 Task: Create a due date automation trigger when advanced on, on the monday of the week a card is due add fields with custom field "Resume" set to a number lower than 1 and lower than 10 at 11:00 AM.
Action: Mouse moved to (1007, 71)
Screenshot: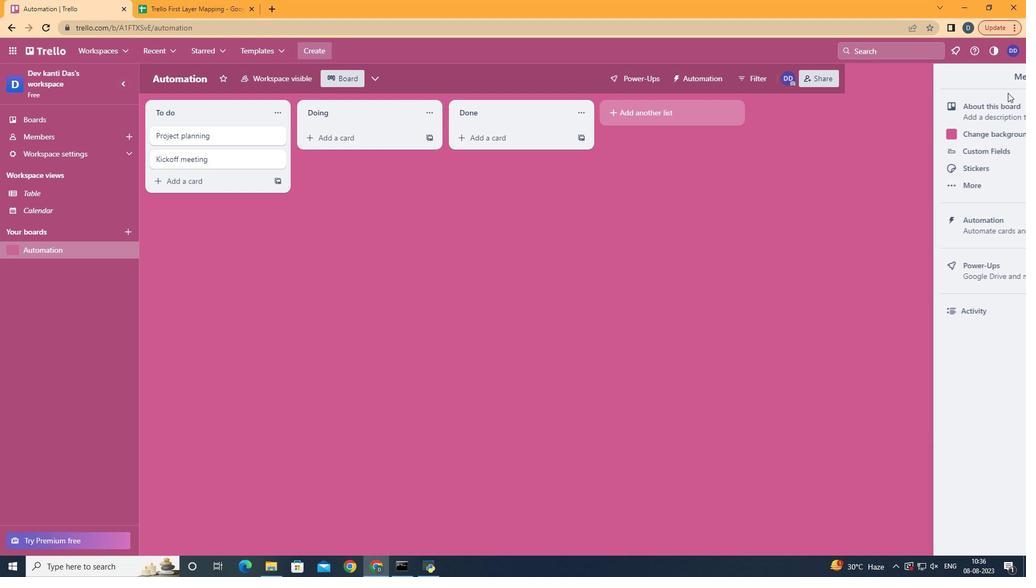 
Action: Mouse pressed left at (1007, 71)
Screenshot: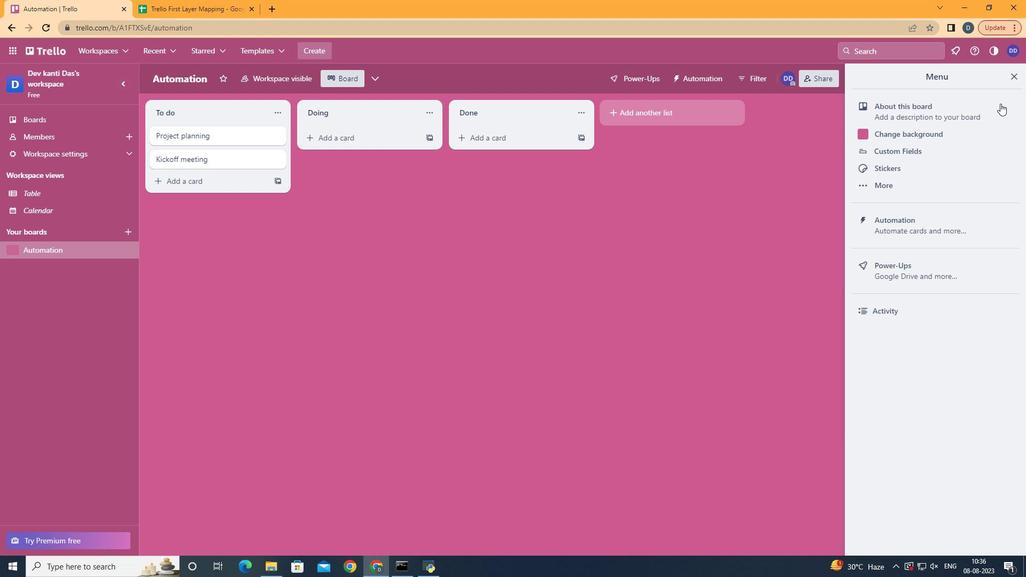 
Action: Mouse moved to (922, 214)
Screenshot: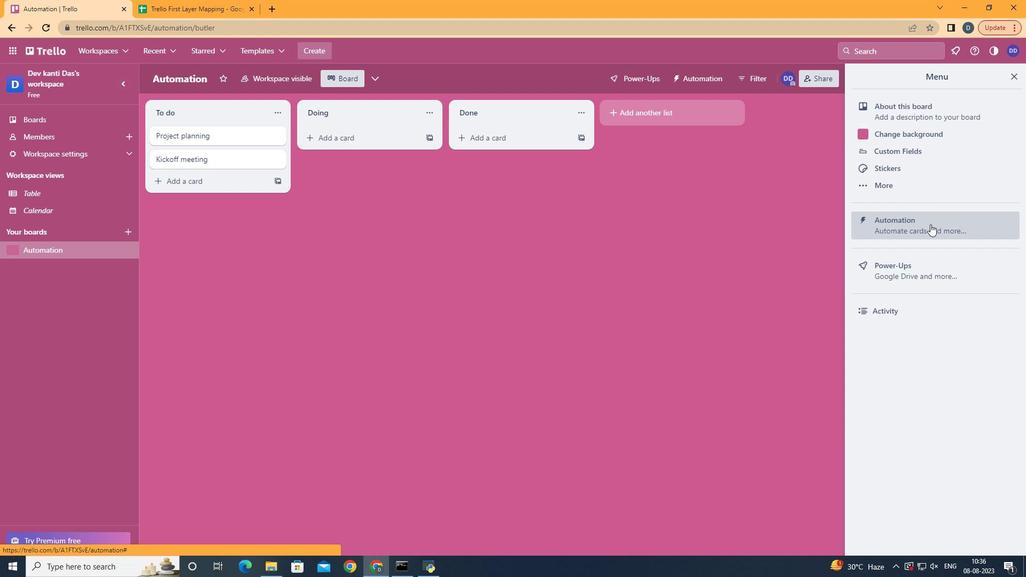 
Action: Mouse pressed left at (922, 214)
Screenshot: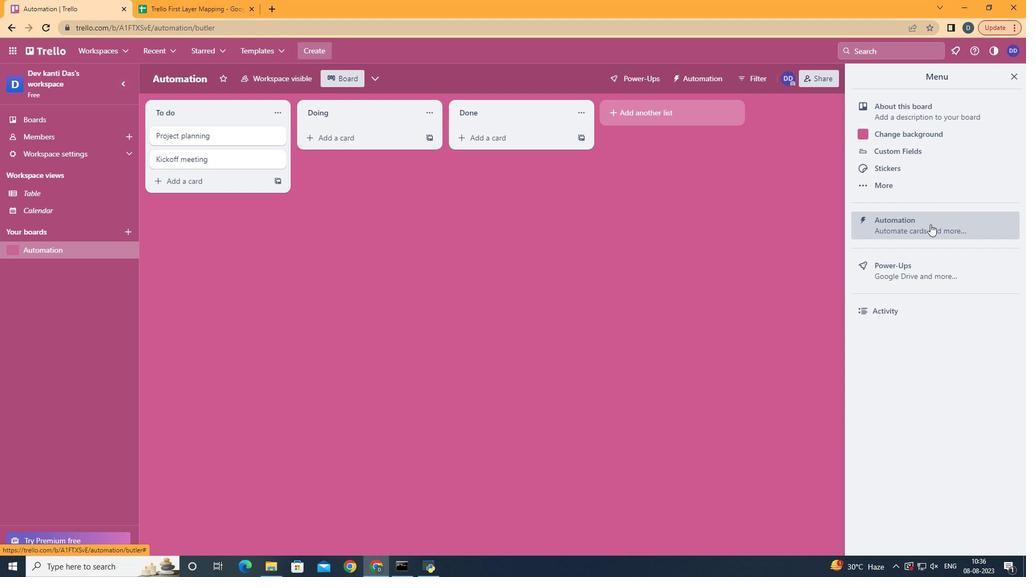 
Action: Mouse moved to (168, 202)
Screenshot: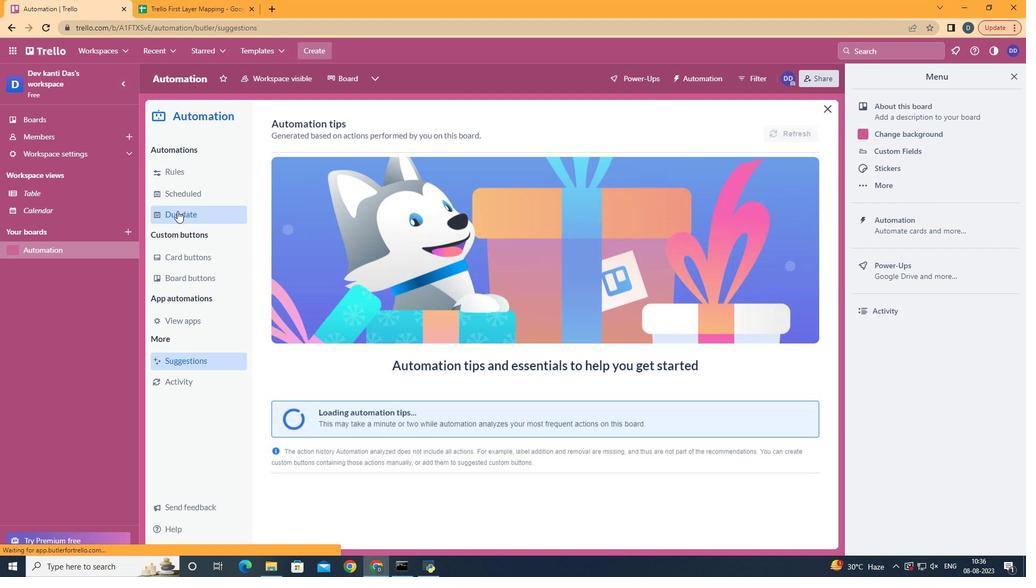 
Action: Mouse pressed left at (168, 202)
Screenshot: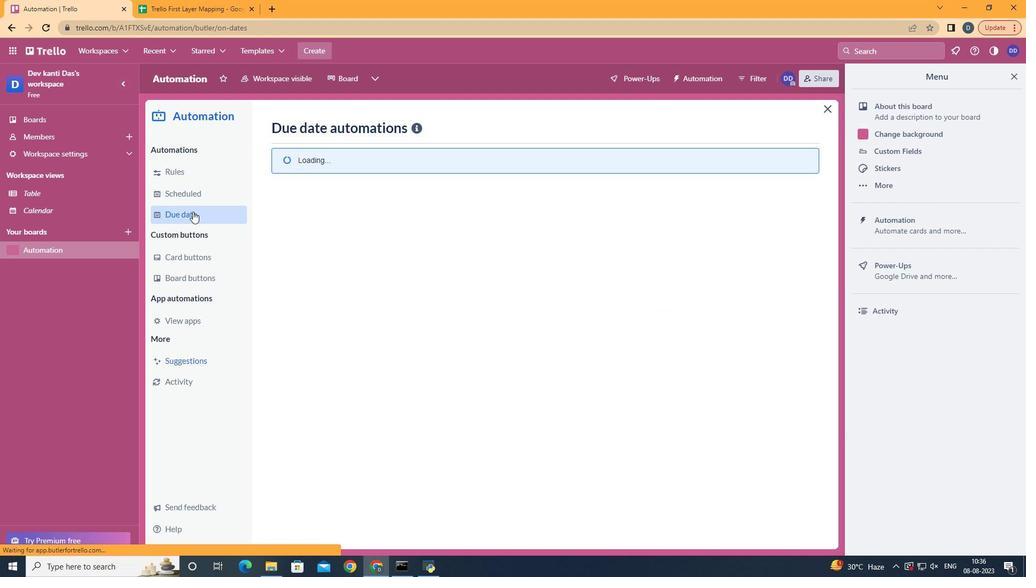 
Action: Mouse moved to (752, 119)
Screenshot: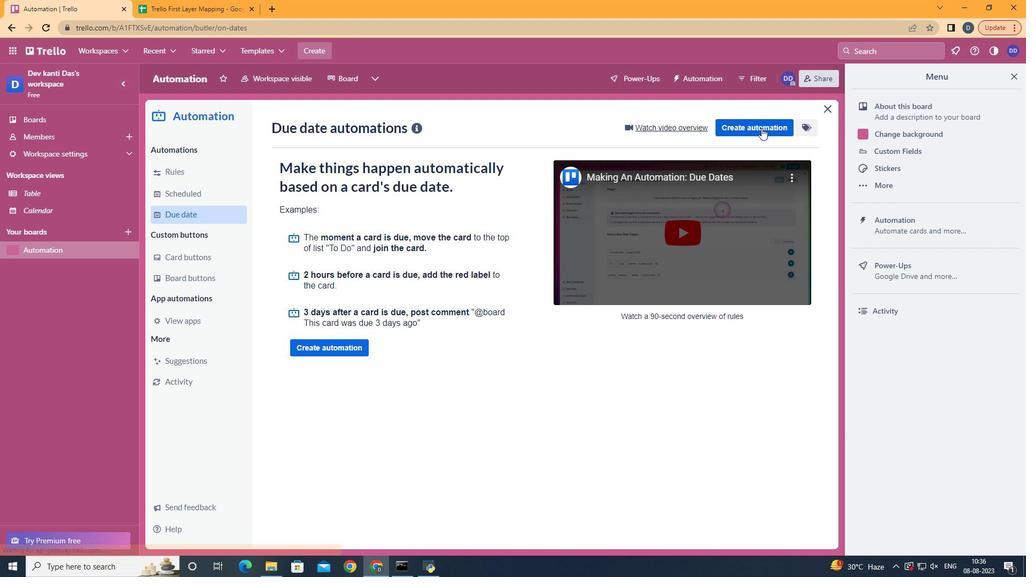 
Action: Mouse pressed left at (752, 119)
Screenshot: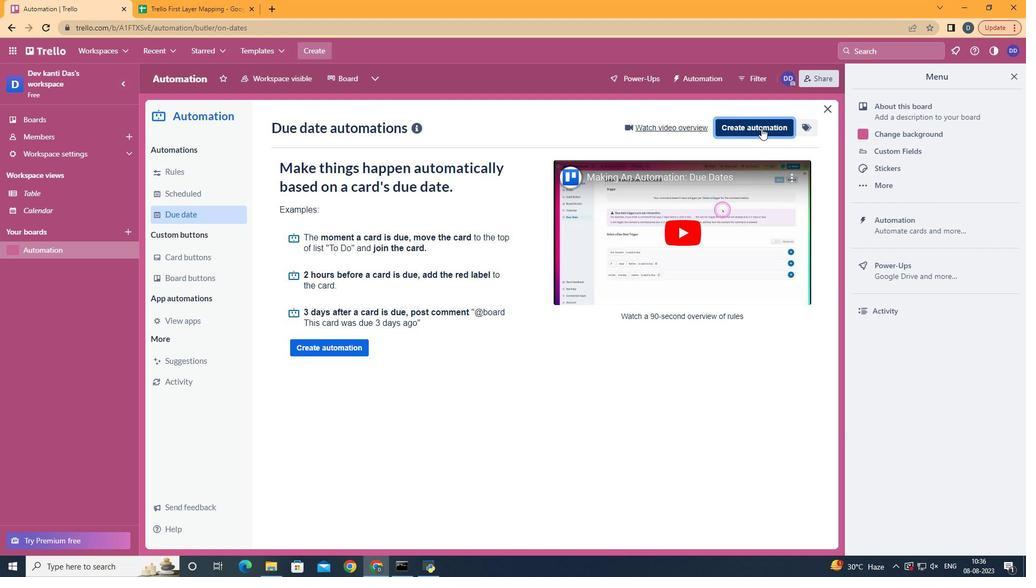 
Action: Mouse moved to (504, 222)
Screenshot: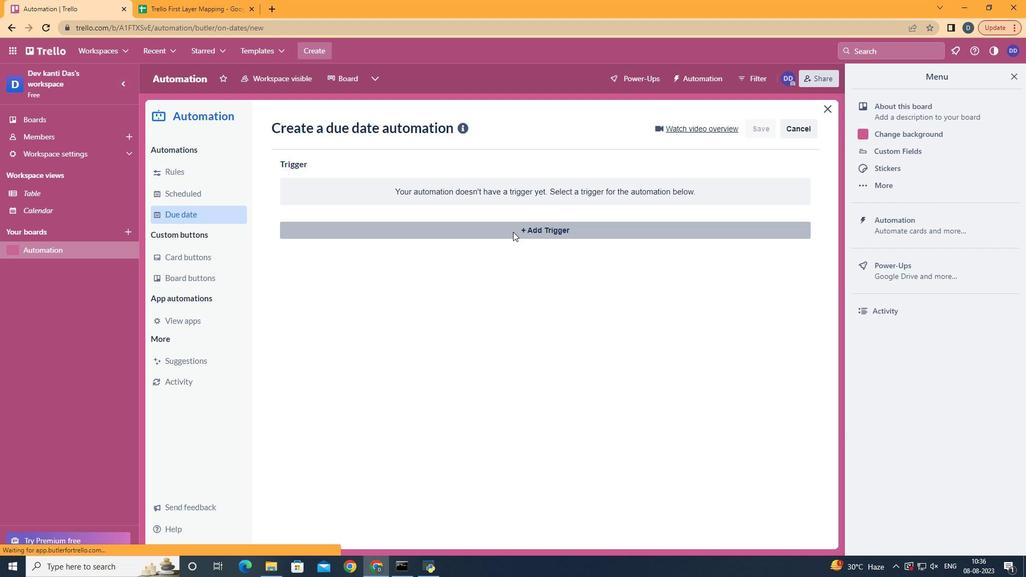 
Action: Mouse pressed left at (504, 222)
Screenshot: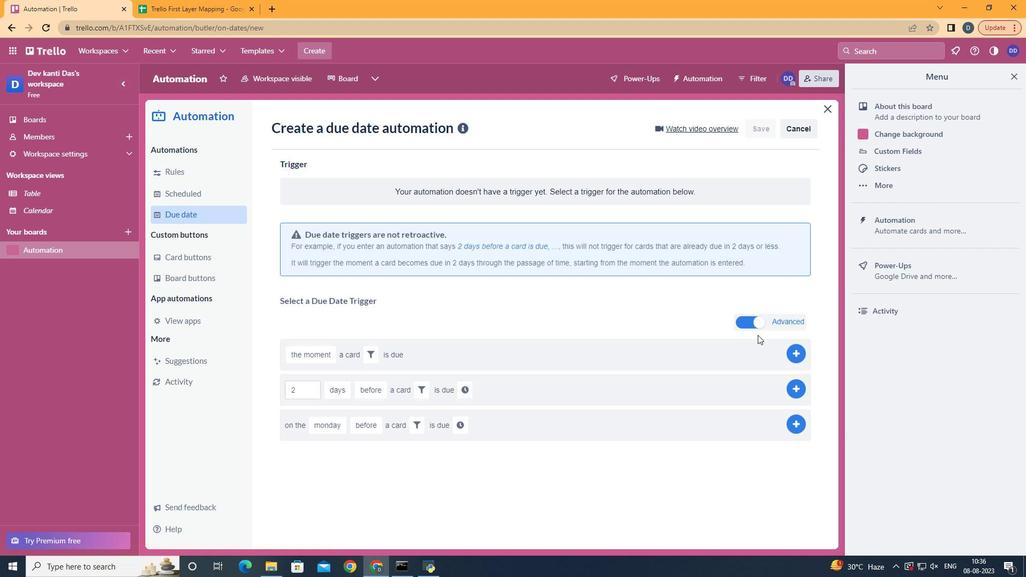
Action: Mouse moved to (344, 271)
Screenshot: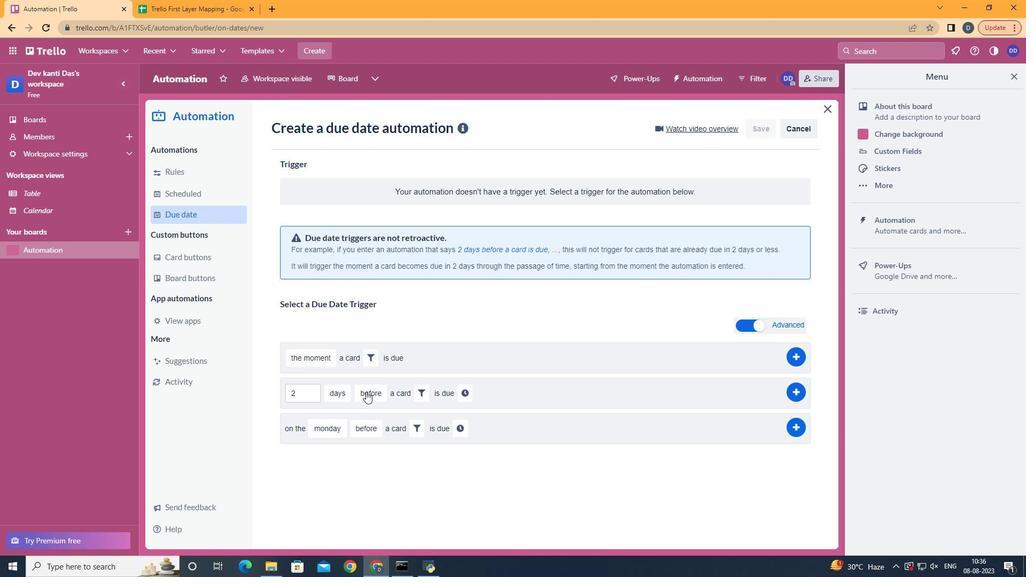 
Action: Mouse pressed left at (344, 271)
Screenshot: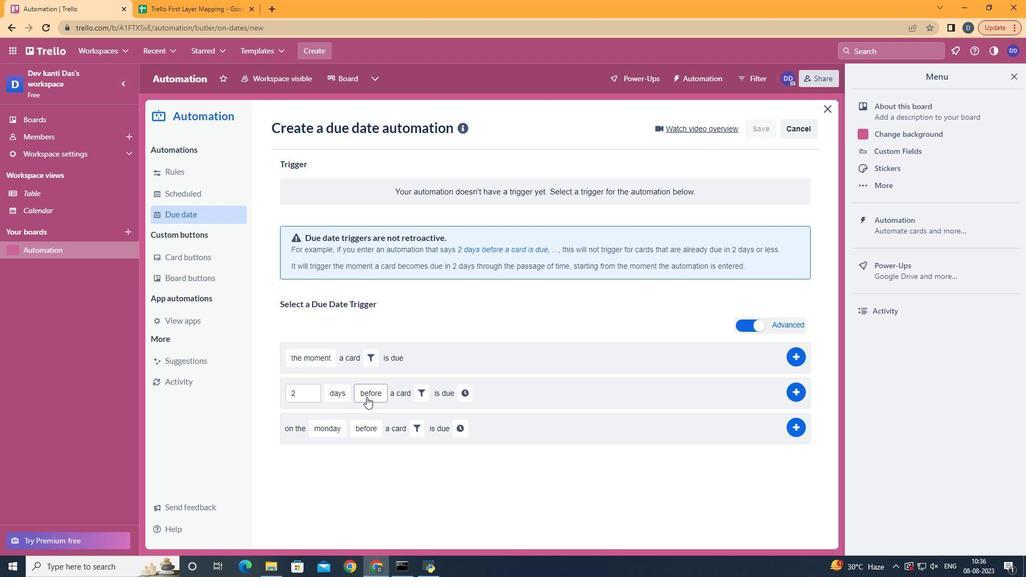 
Action: Mouse moved to (370, 487)
Screenshot: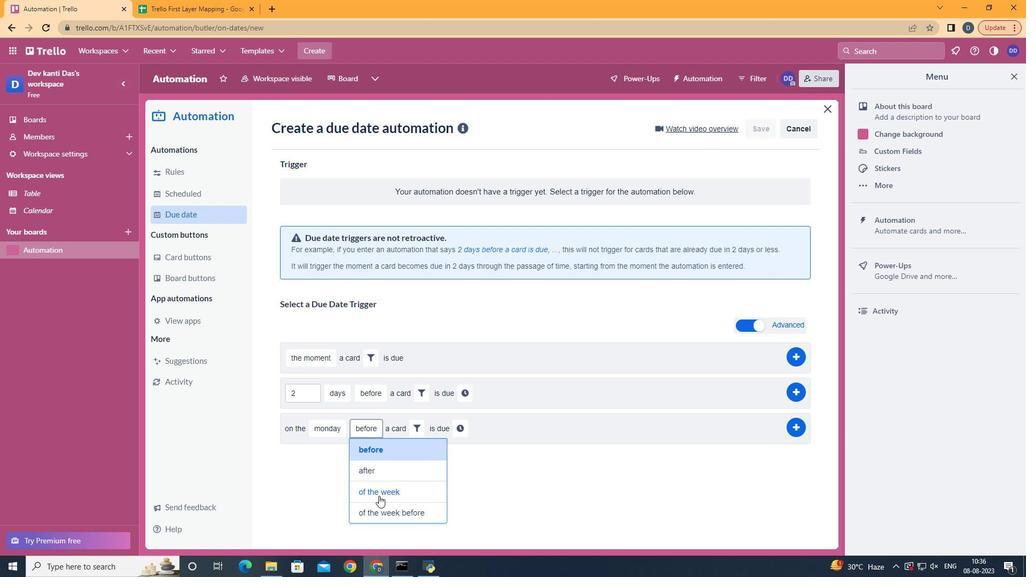 
Action: Mouse pressed left at (370, 487)
Screenshot: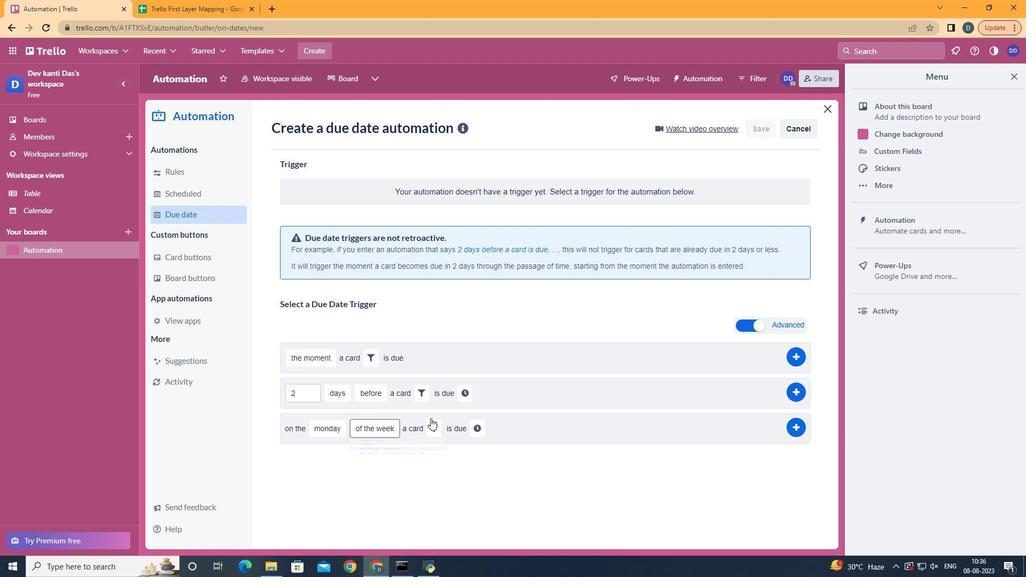 
Action: Mouse moved to (422, 417)
Screenshot: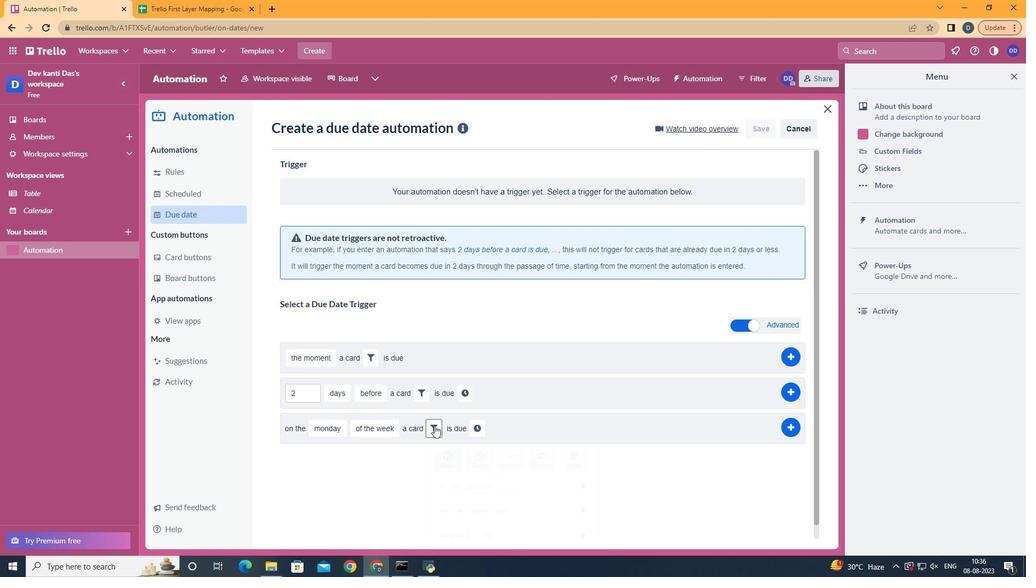 
Action: Mouse pressed left at (422, 417)
Screenshot: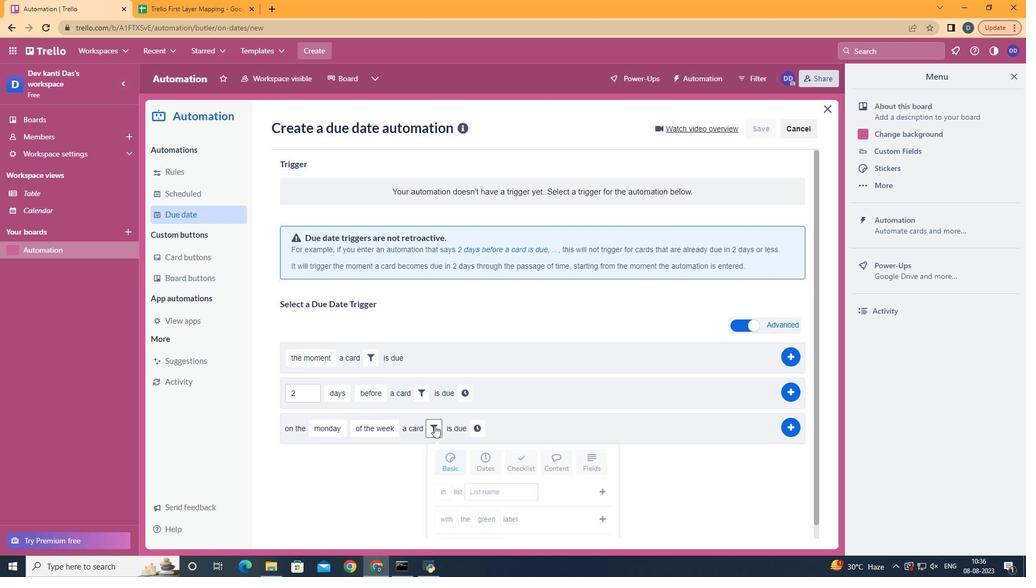 
Action: Mouse moved to (601, 452)
Screenshot: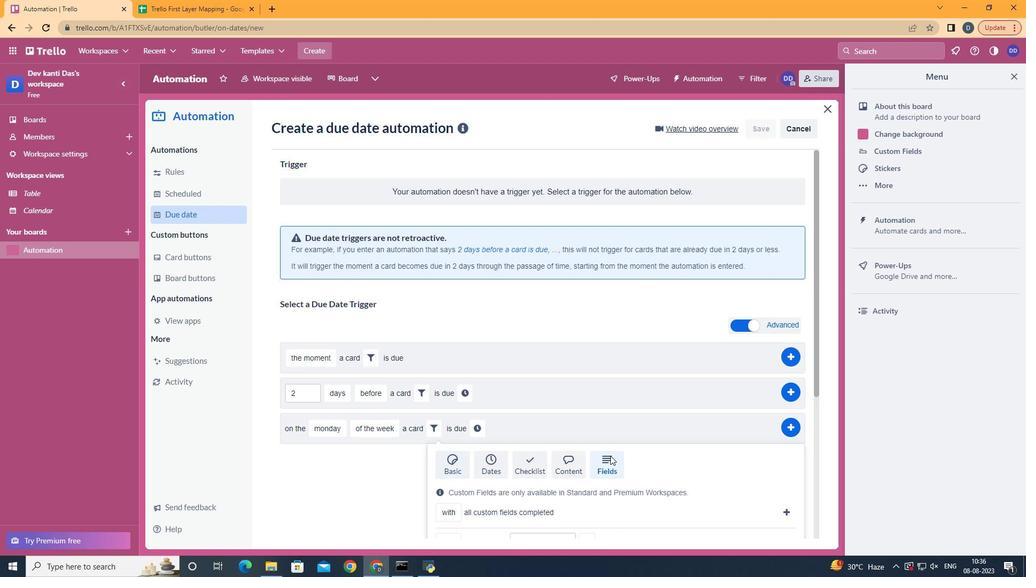 
Action: Mouse pressed left at (601, 452)
Screenshot: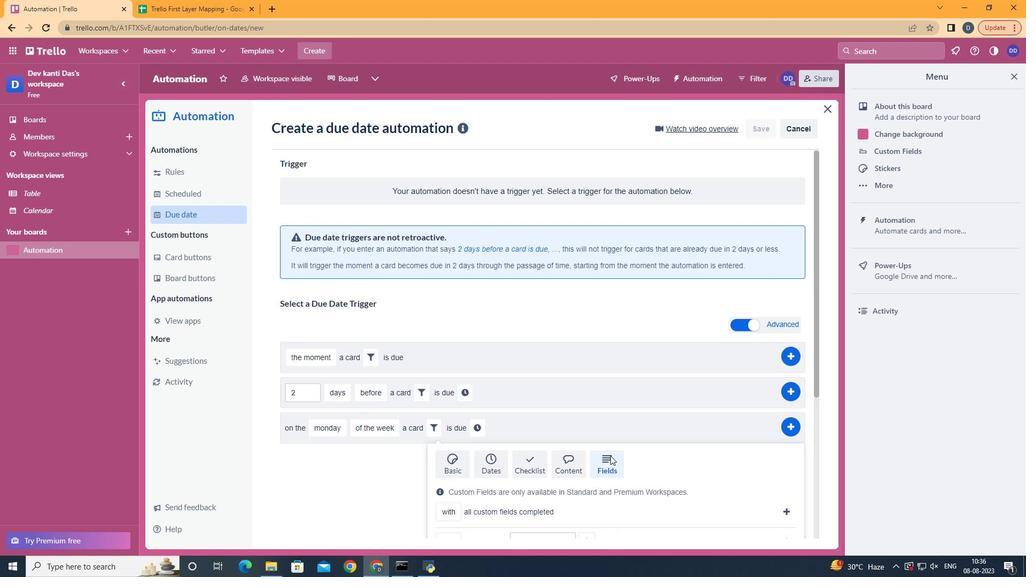 
Action: Mouse moved to (601, 447)
Screenshot: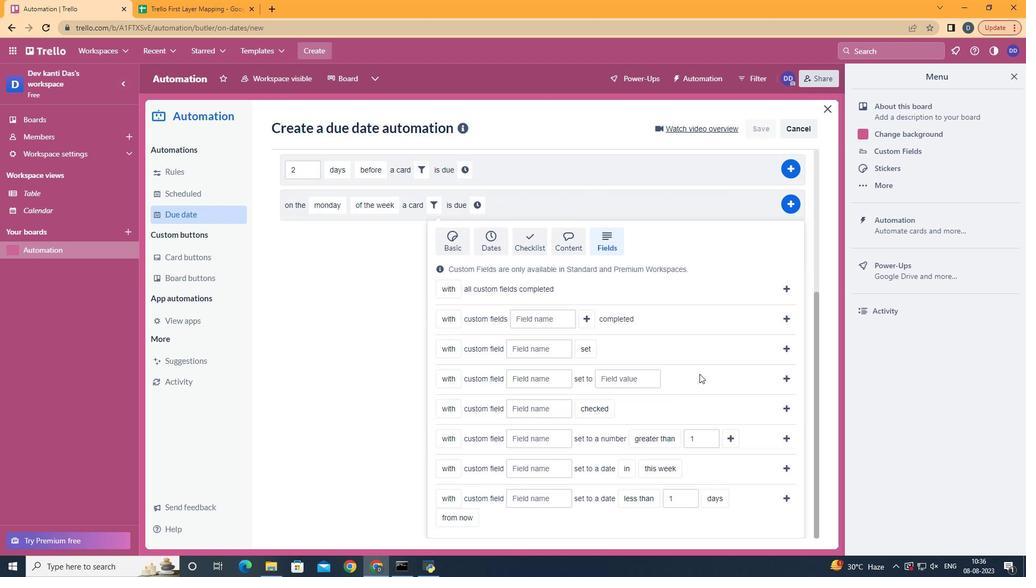 
Action: Mouse scrolled (601, 446) with delta (0, 0)
Screenshot: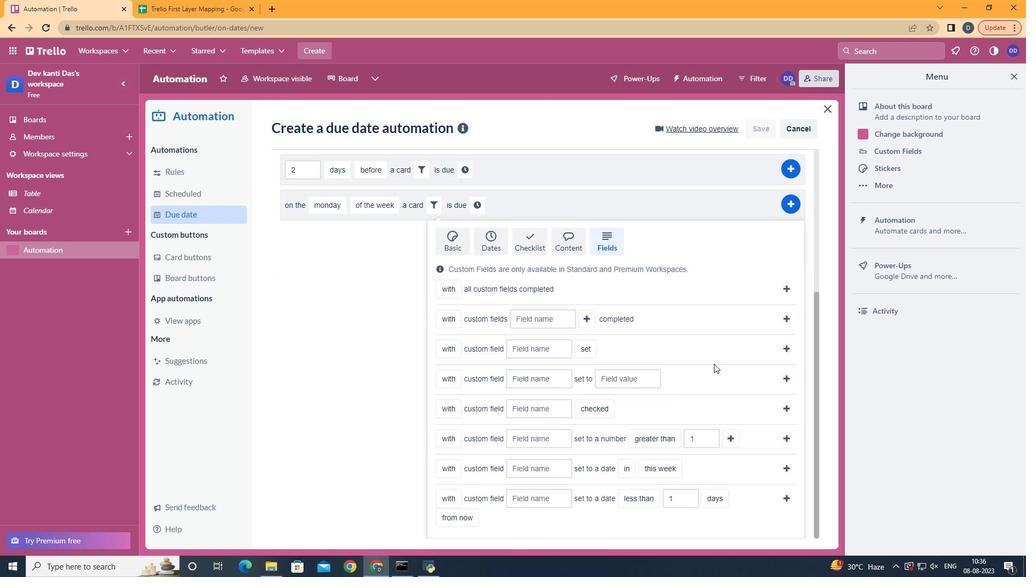 
Action: Mouse scrolled (601, 446) with delta (0, 0)
Screenshot: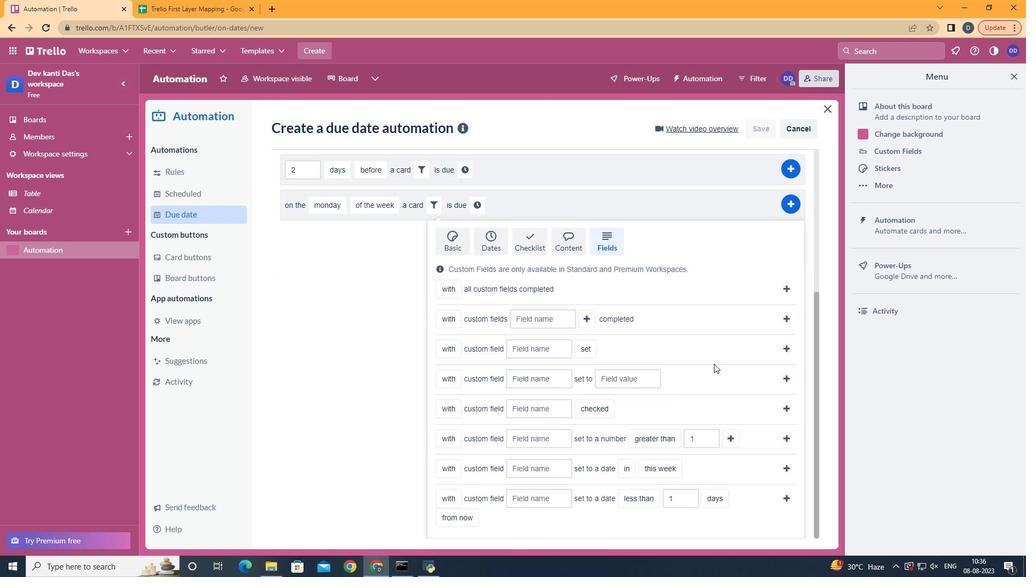 
Action: Mouse scrolled (601, 446) with delta (0, 0)
Screenshot: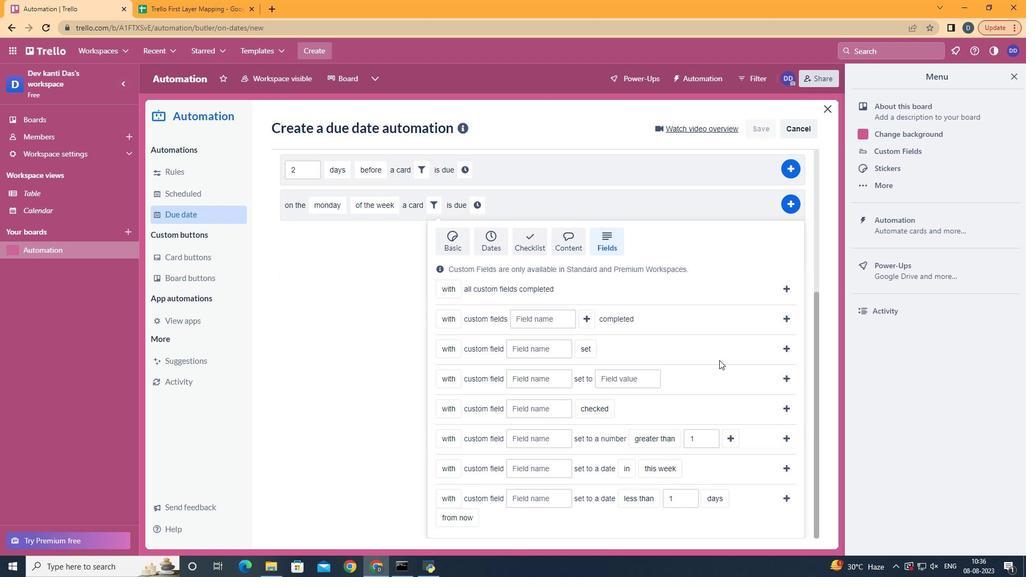 
Action: Mouse scrolled (601, 446) with delta (0, 0)
Screenshot: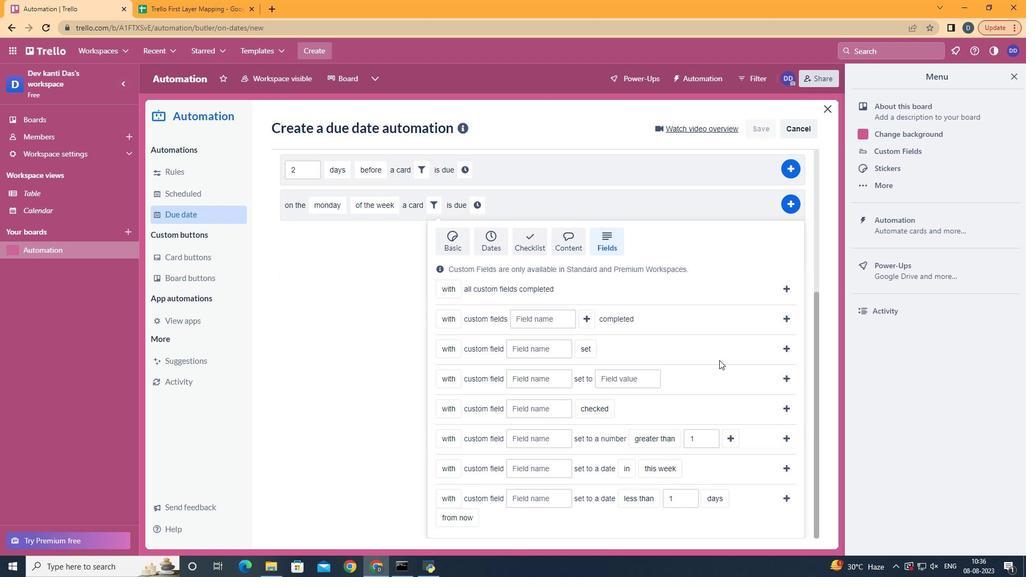 
Action: Mouse scrolled (601, 446) with delta (0, 0)
Screenshot: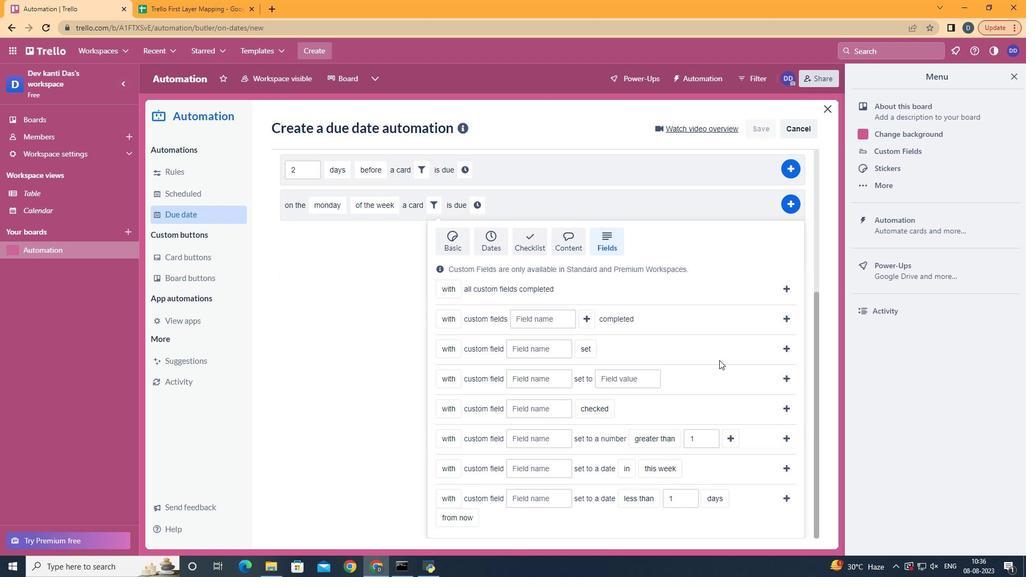 
Action: Mouse scrolled (601, 446) with delta (0, 0)
Screenshot: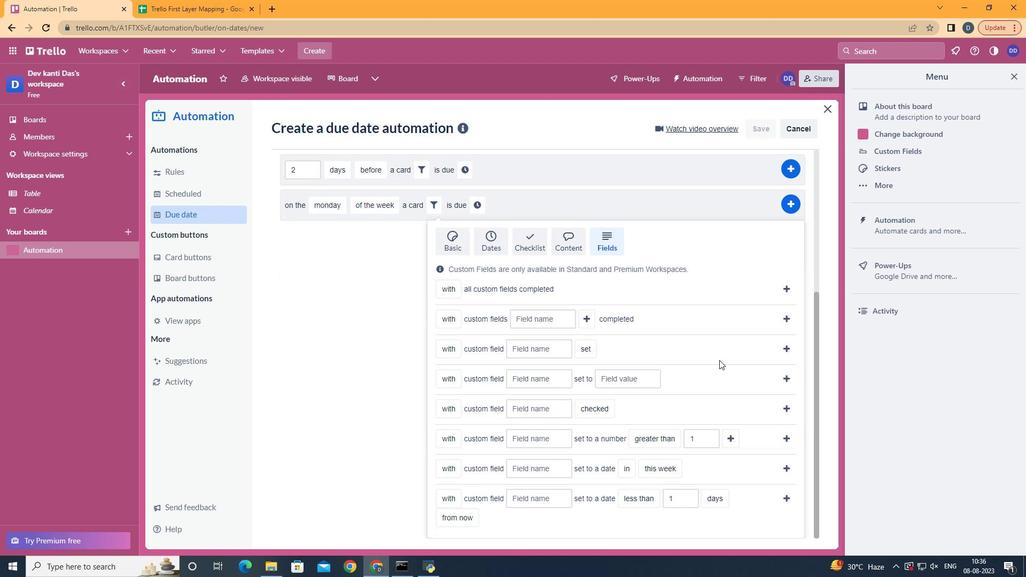 
Action: Mouse moved to (444, 448)
Screenshot: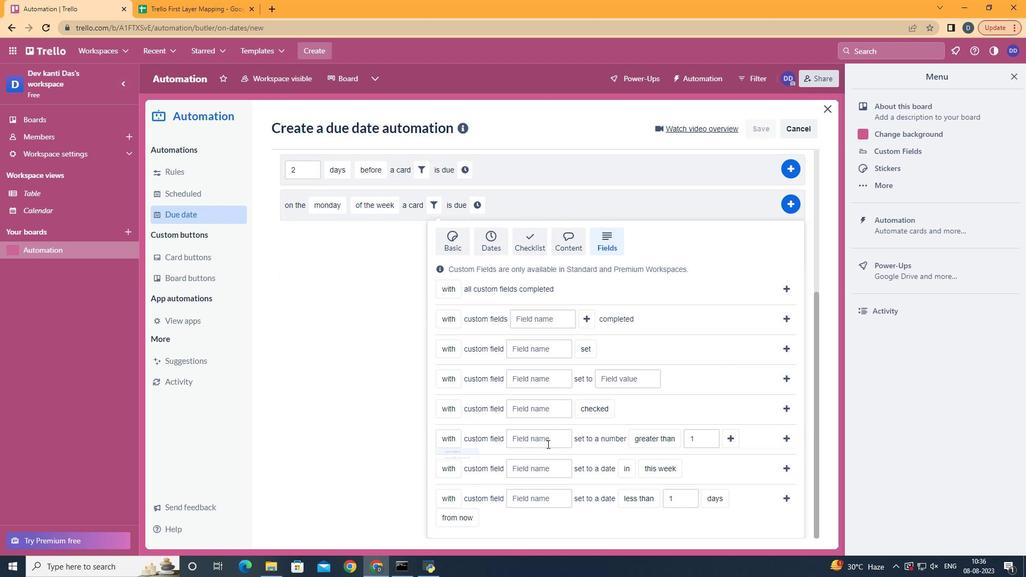 
Action: Mouse pressed left at (444, 448)
Screenshot: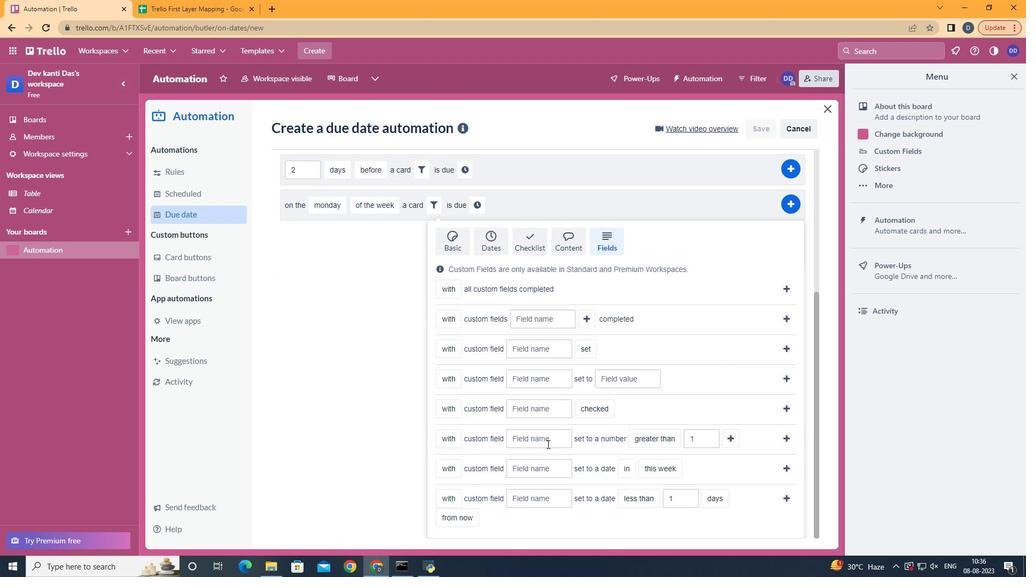 
Action: Mouse moved to (540, 434)
Screenshot: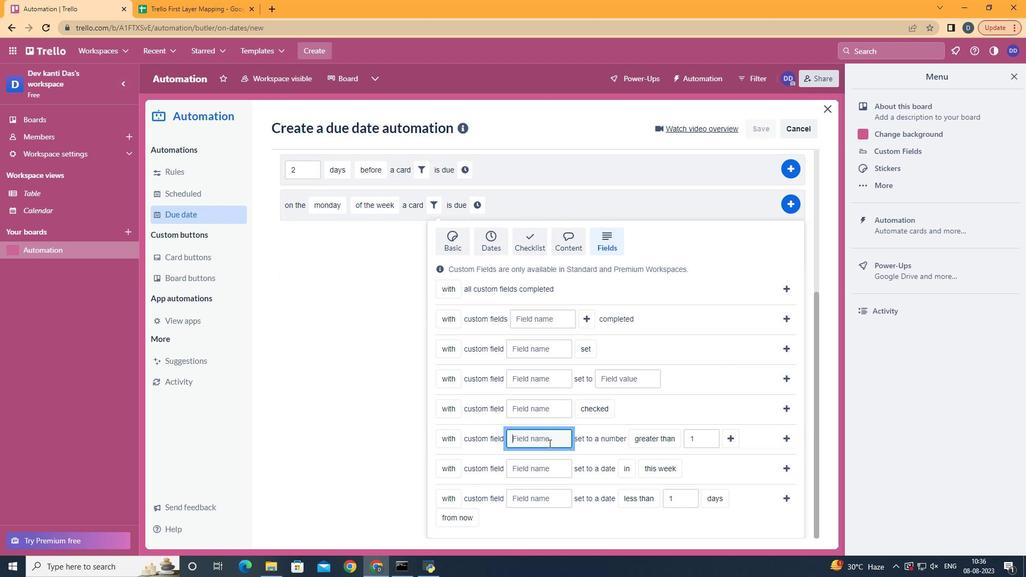 
Action: Mouse pressed left at (540, 434)
Screenshot: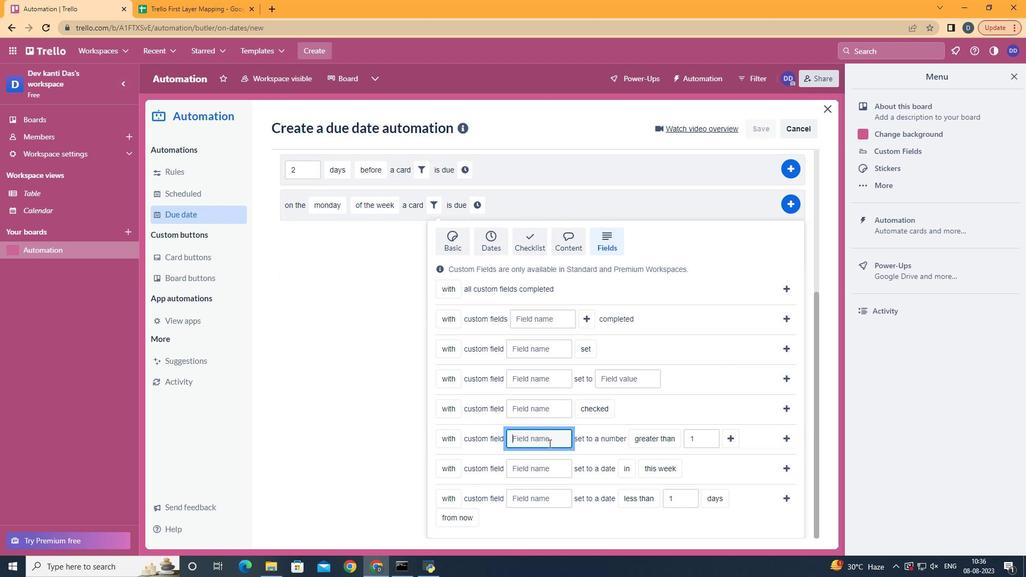 
Action: Key pressed <Key.shift>Resume
Screenshot: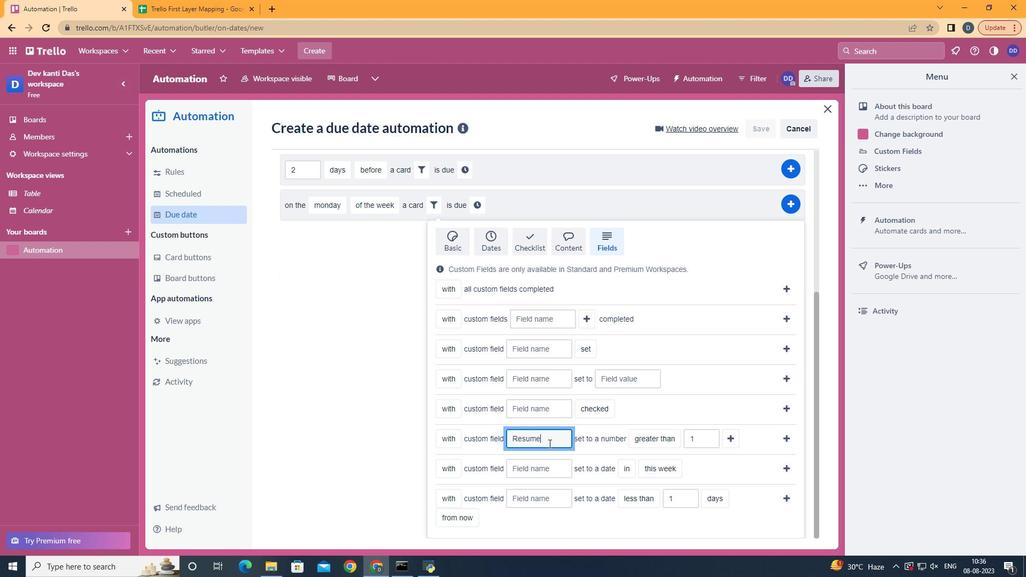 
Action: Mouse moved to (652, 495)
Screenshot: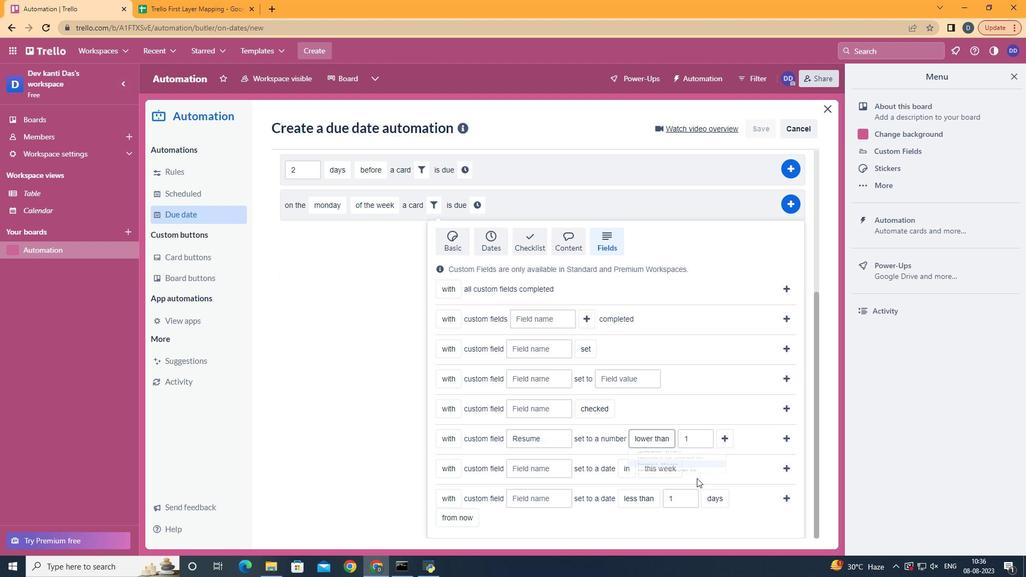
Action: Mouse pressed left at (652, 495)
Screenshot: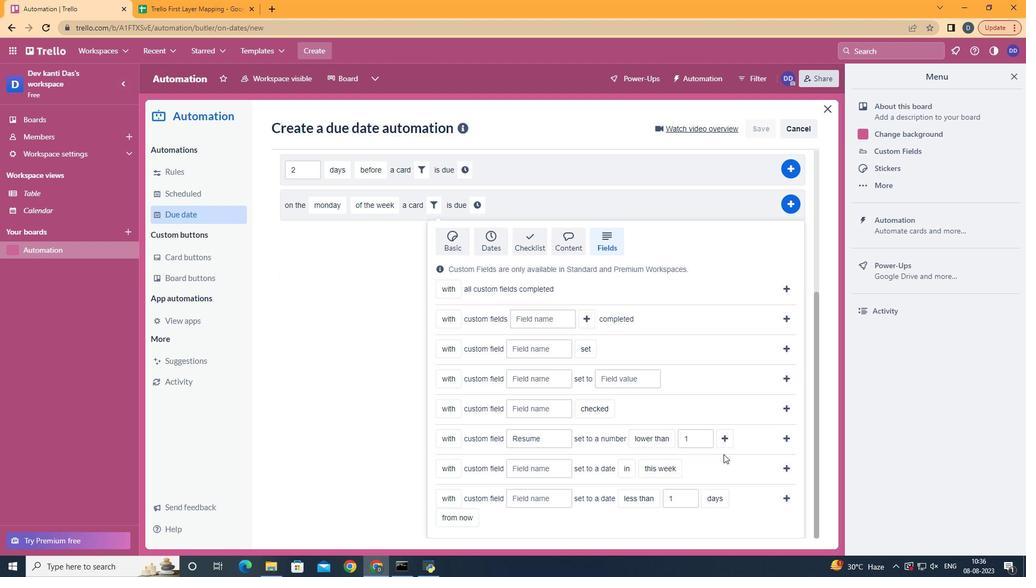 
Action: Mouse moved to (720, 436)
Screenshot: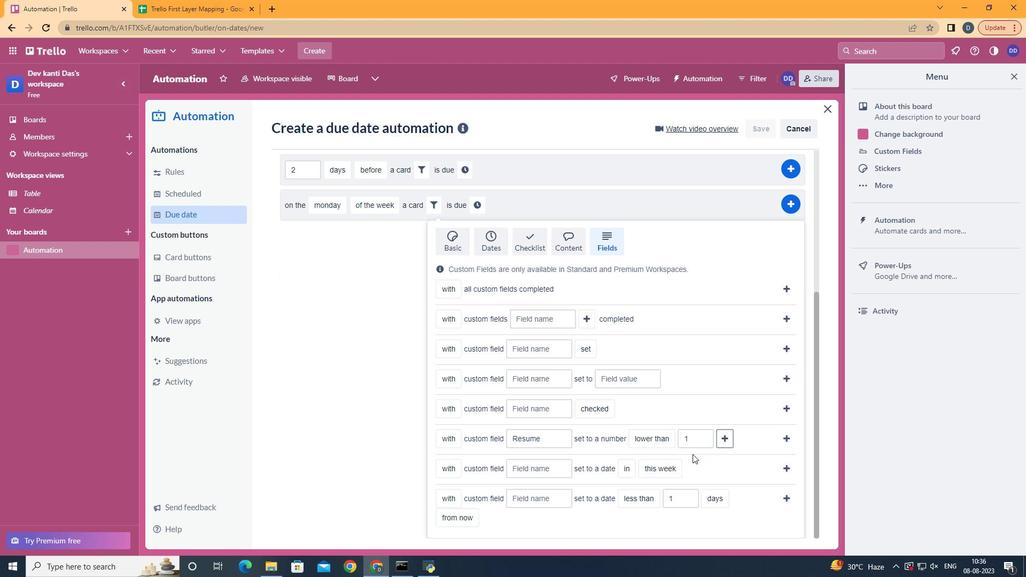 
Action: Mouse pressed left at (720, 436)
Screenshot: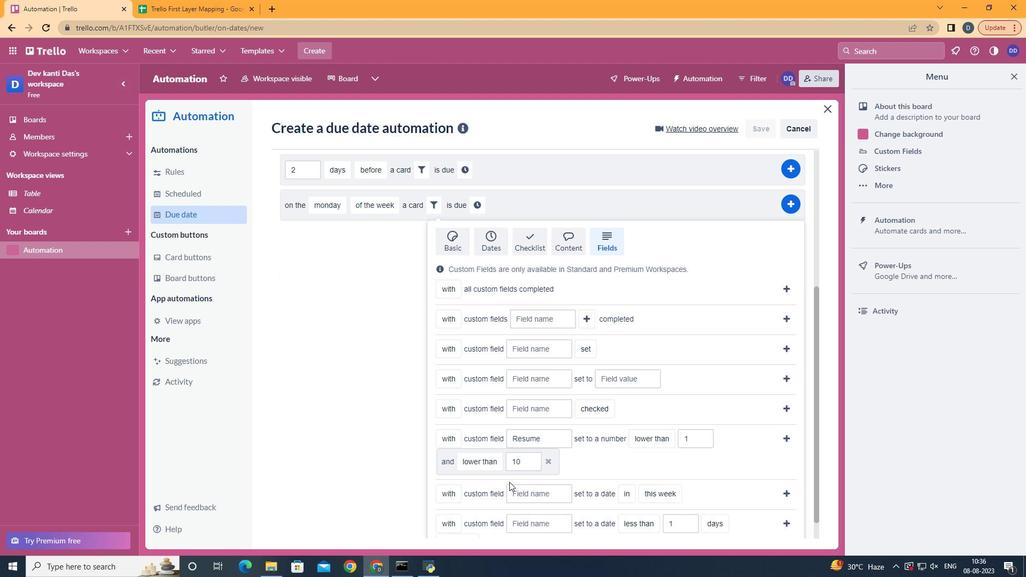 
Action: Mouse moved to (490, 365)
Screenshot: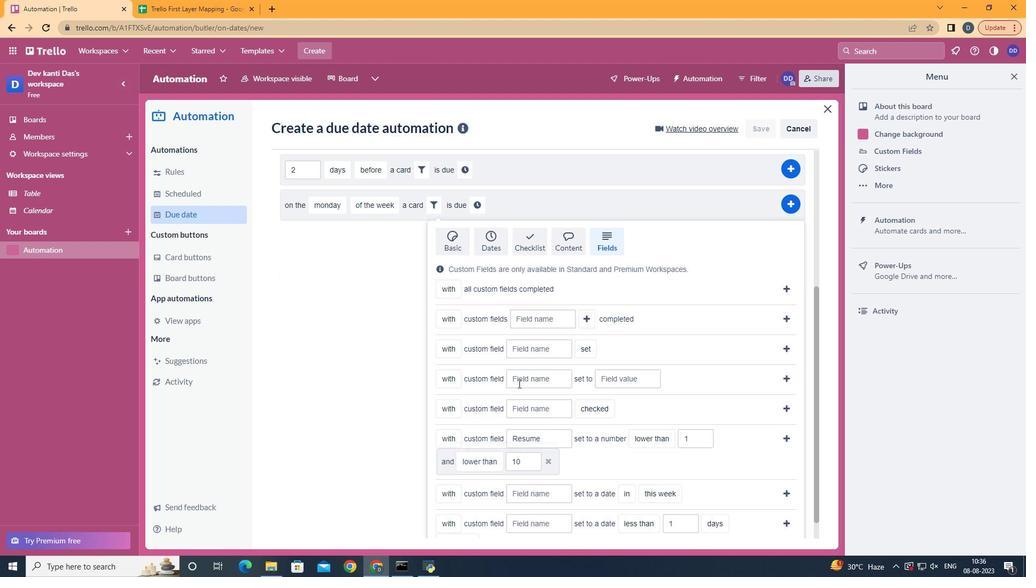
Action: Mouse pressed left at (490, 365)
Screenshot: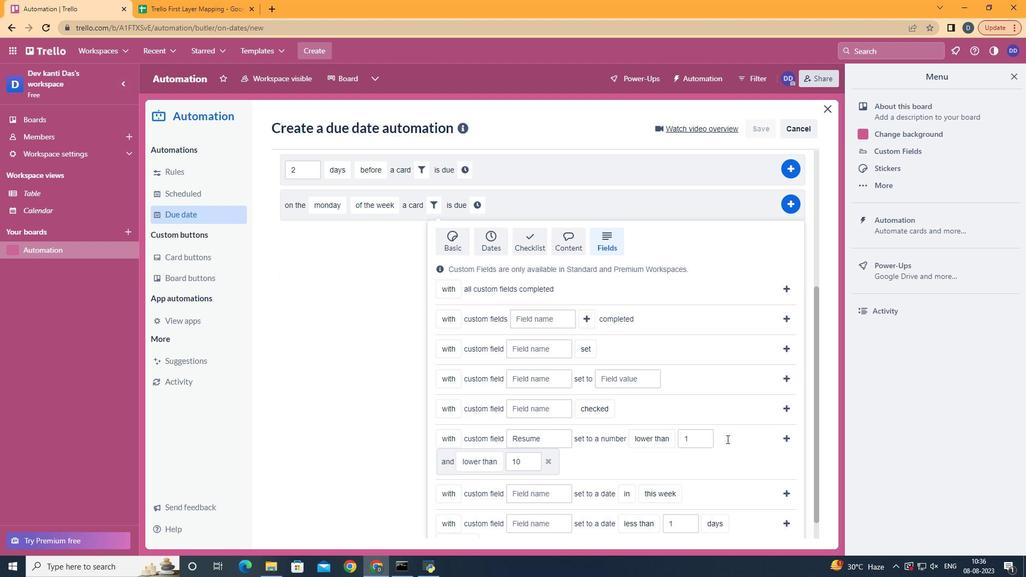 
Action: Mouse moved to (783, 429)
Screenshot: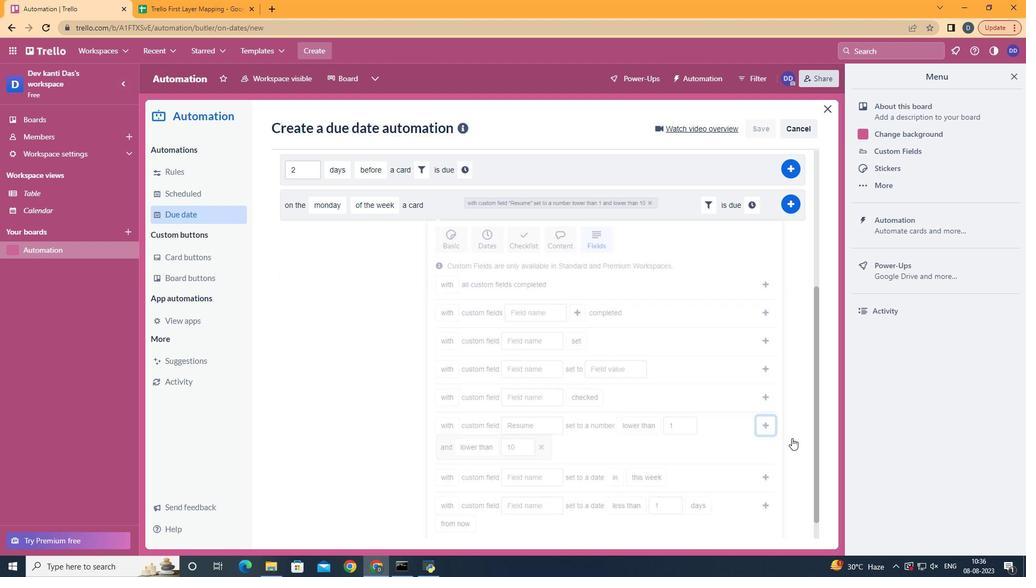 
Action: Mouse pressed left at (783, 429)
Screenshot: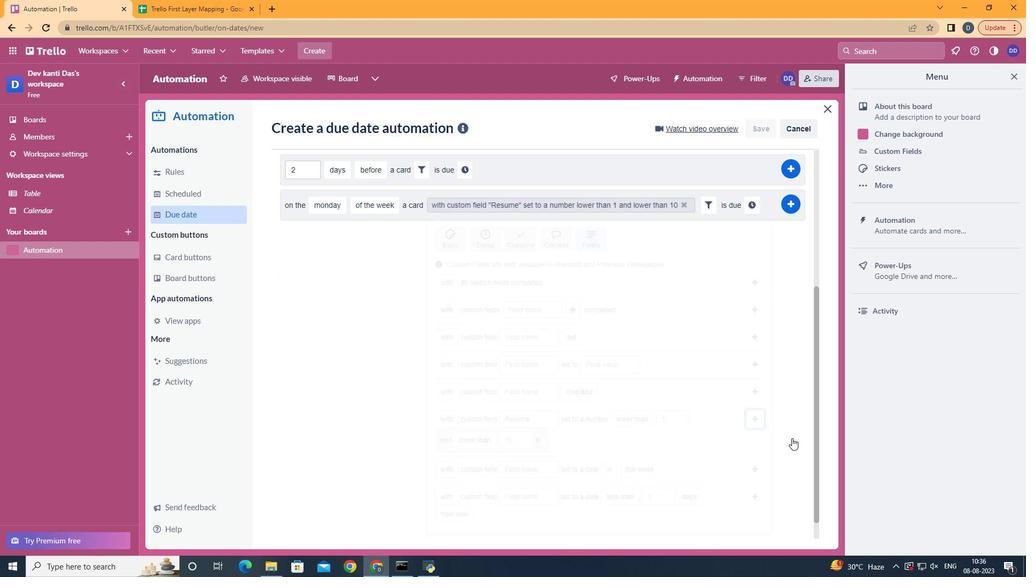 
Action: Mouse moved to (745, 418)
Screenshot: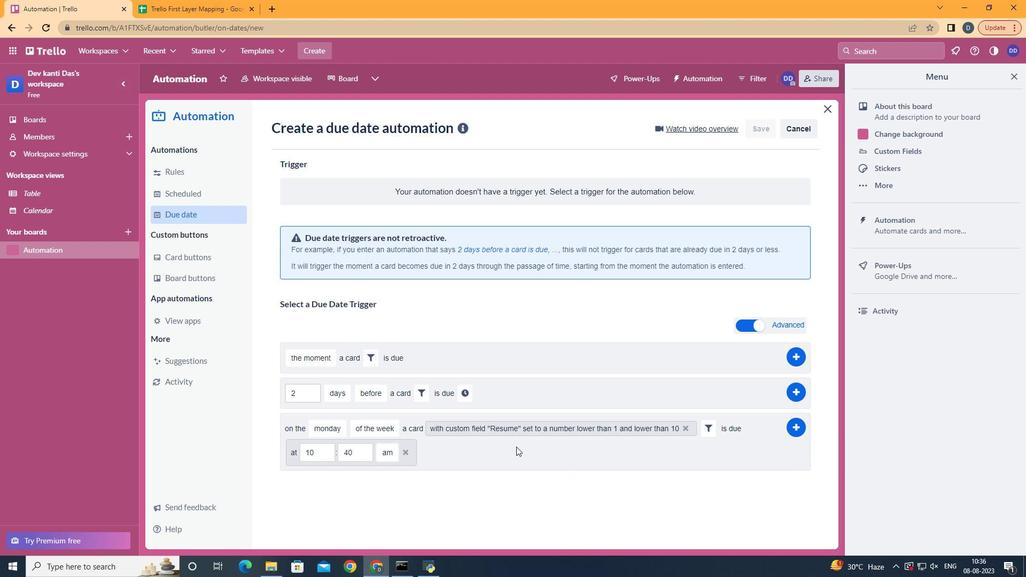 
Action: Mouse pressed left at (745, 418)
Screenshot: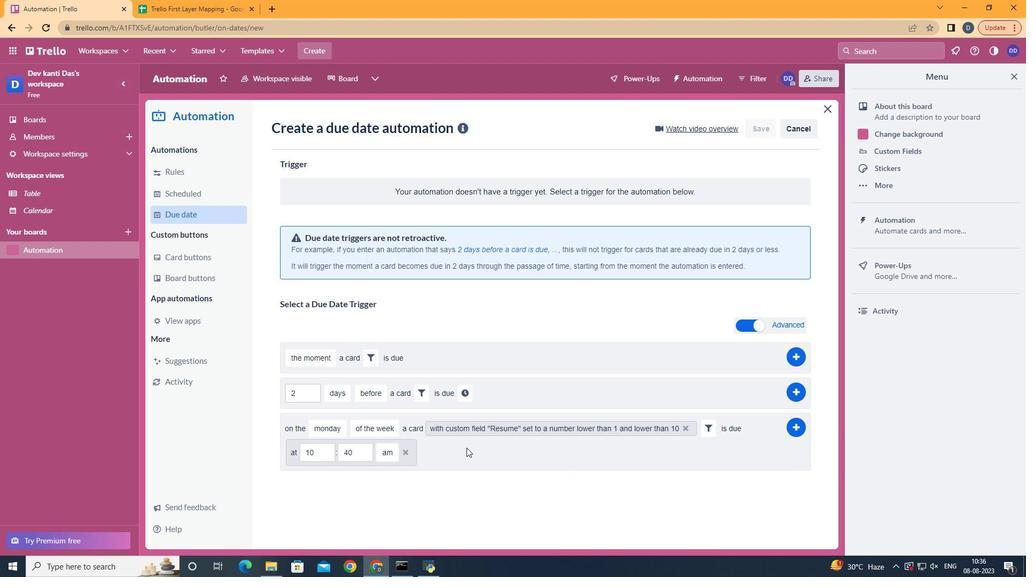 
Action: Mouse moved to (312, 447)
Screenshot: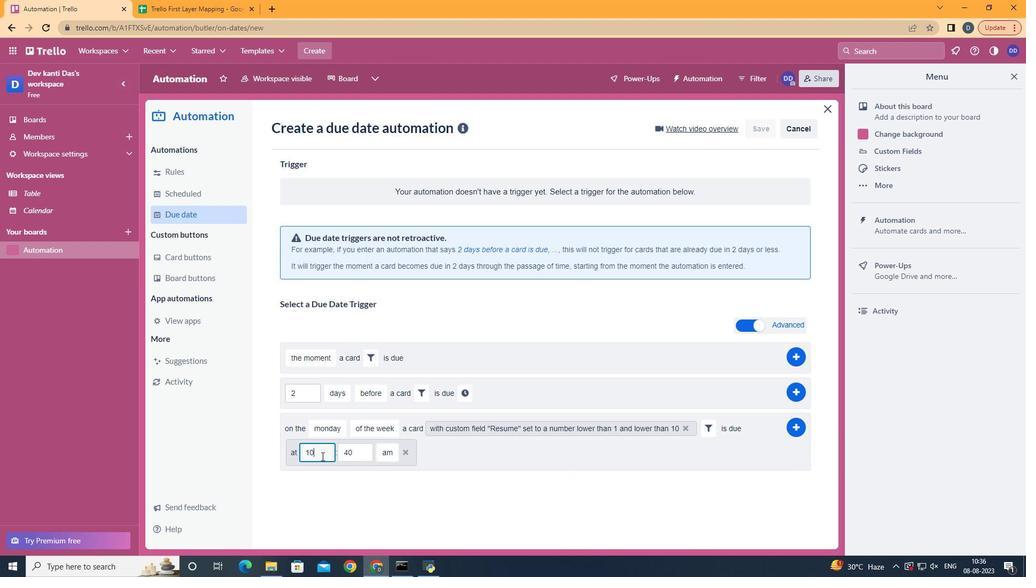 
Action: Mouse pressed left at (312, 447)
Screenshot: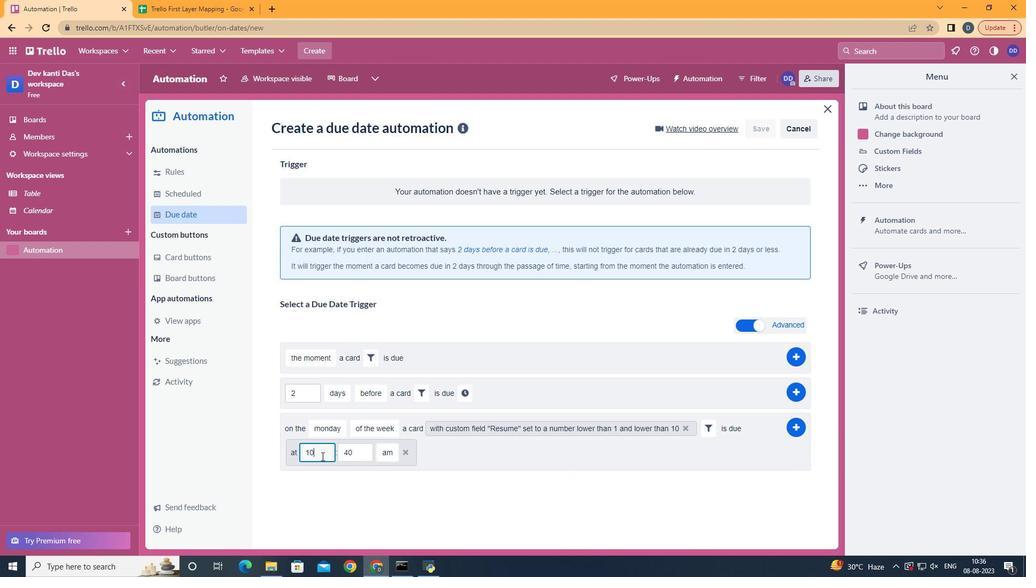 
Action: Key pressed <Key.backspace>1
Screenshot: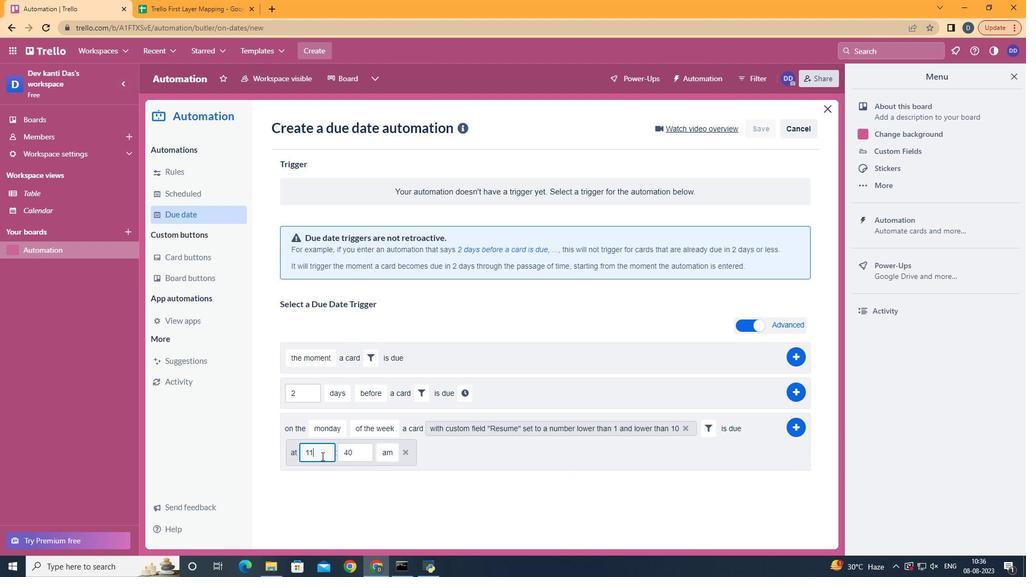 
Action: Mouse moved to (352, 443)
Screenshot: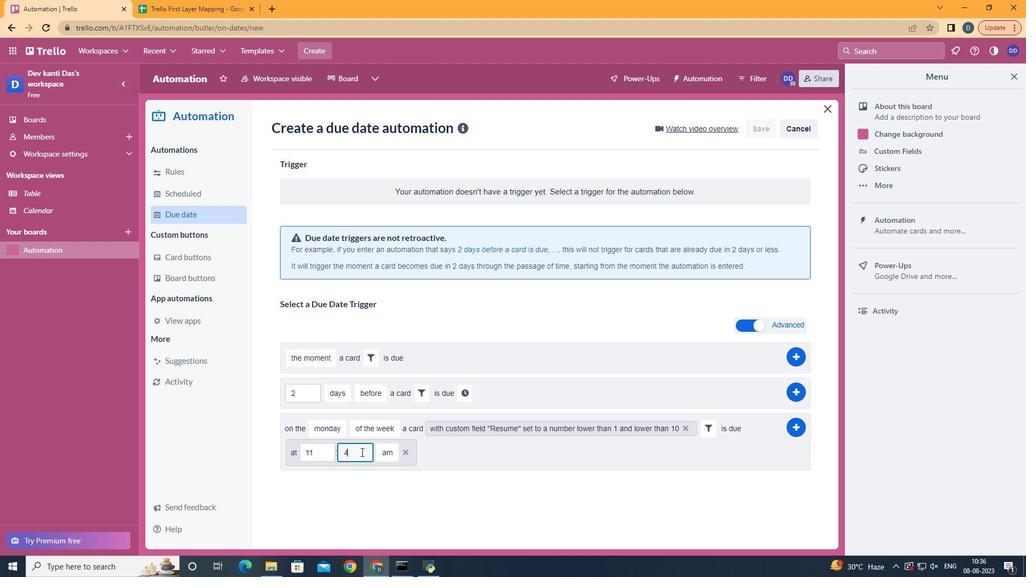 
Action: Mouse pressed left at (352, 443)
Screenshot: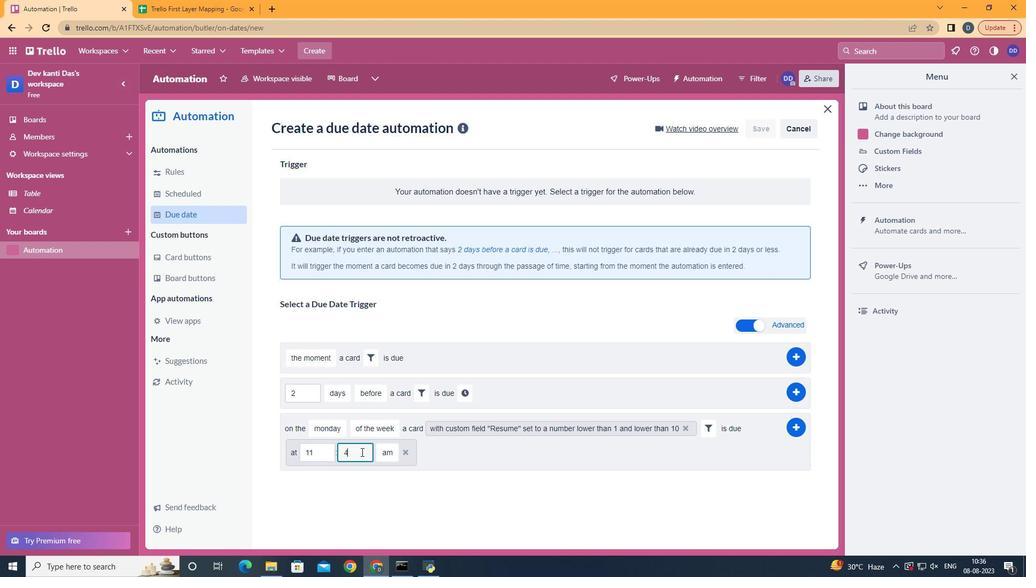 
Action: Key pressed <Key.backspace><Key.backspace>00
Screenshot: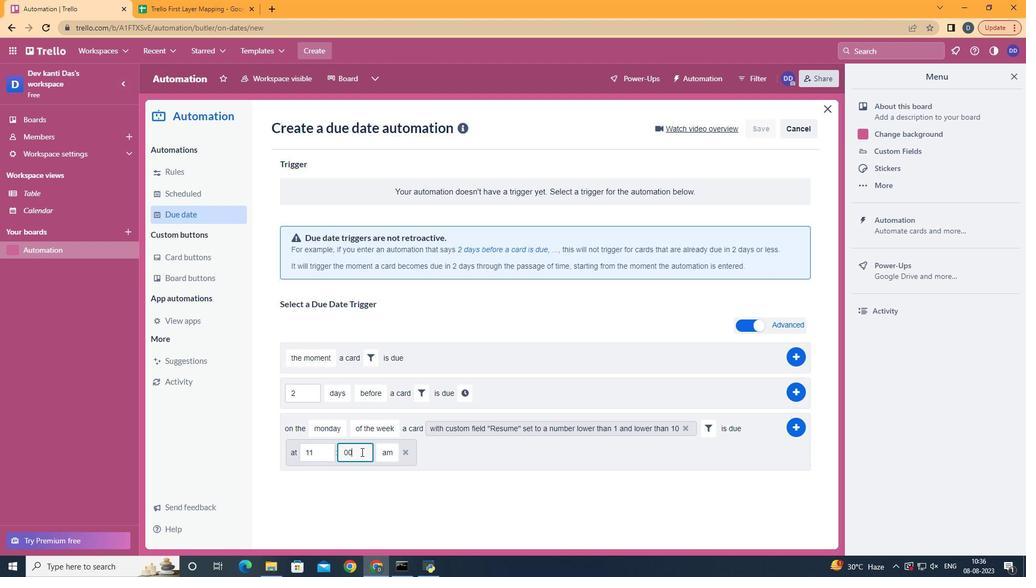 
Action: Mouse moved to (781, 417)
Screenshot: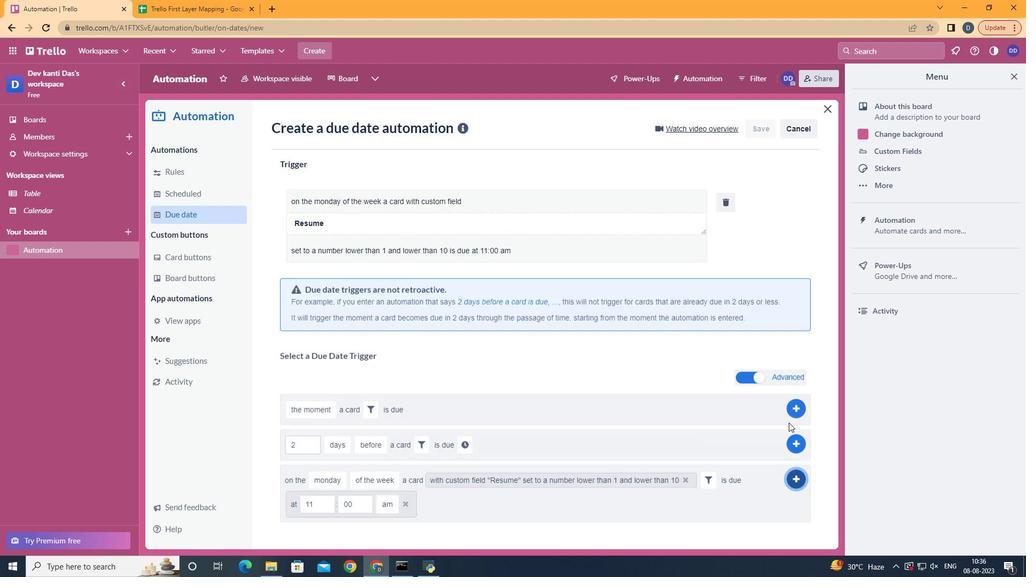 
Action: Mouse pressed left at (781, 417)
Screenshot: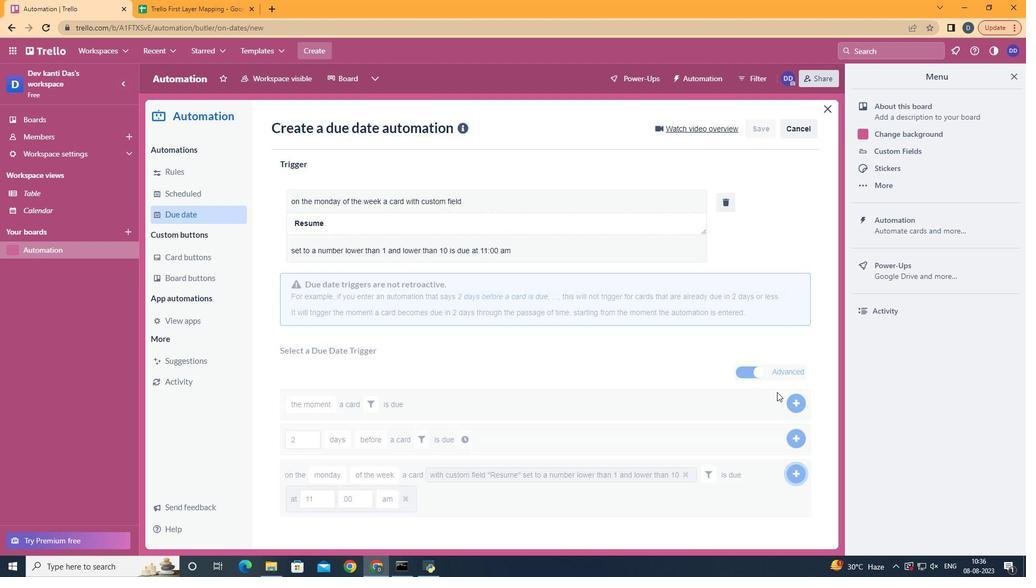 
Action: Mouse moved to (560, 199)
Screenshot: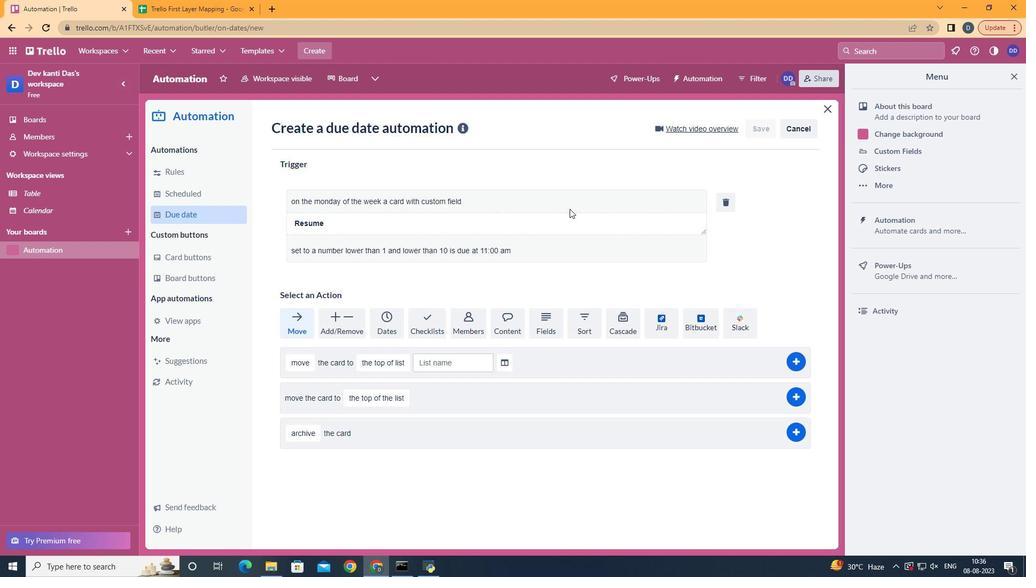 
